 Task: Select remote workplace type.
Action: Mouse moved to (655, 151)
Screenshot: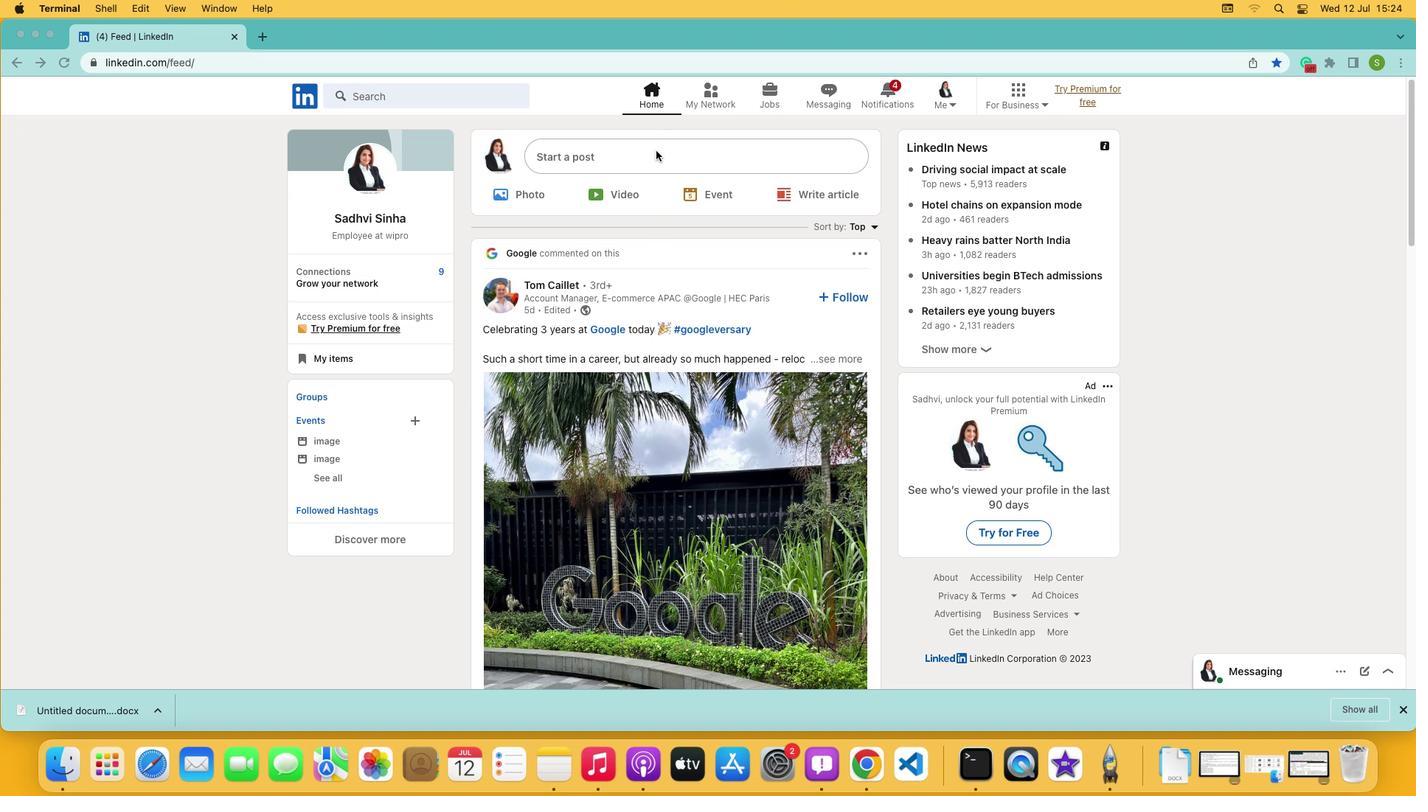 
Action: Mouse pressed left at (655, 151)
Screenshot: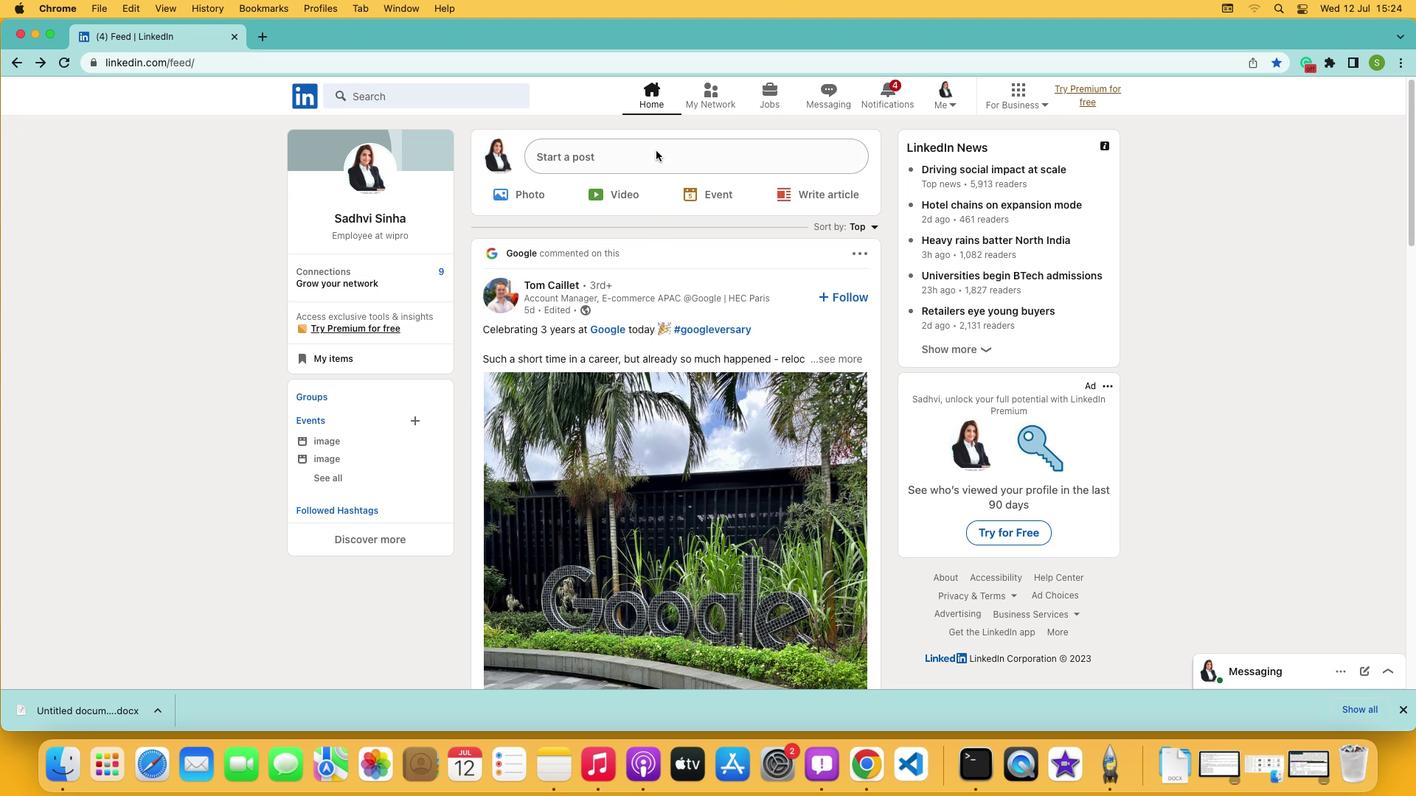 
Action: Mouse pressed left at (655, 151)
Screenshot: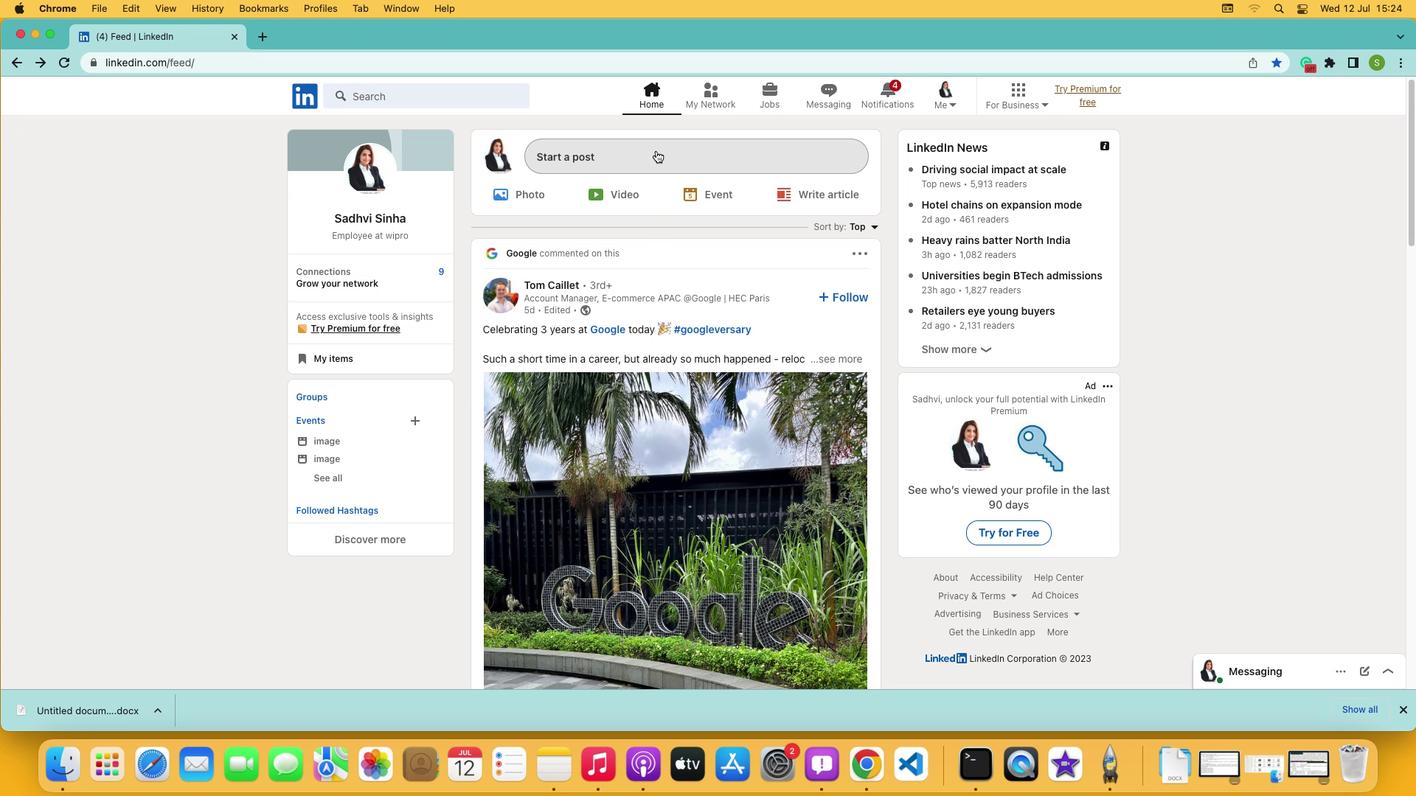 
Action: Mouse moved to (622, 443)
Screenshot: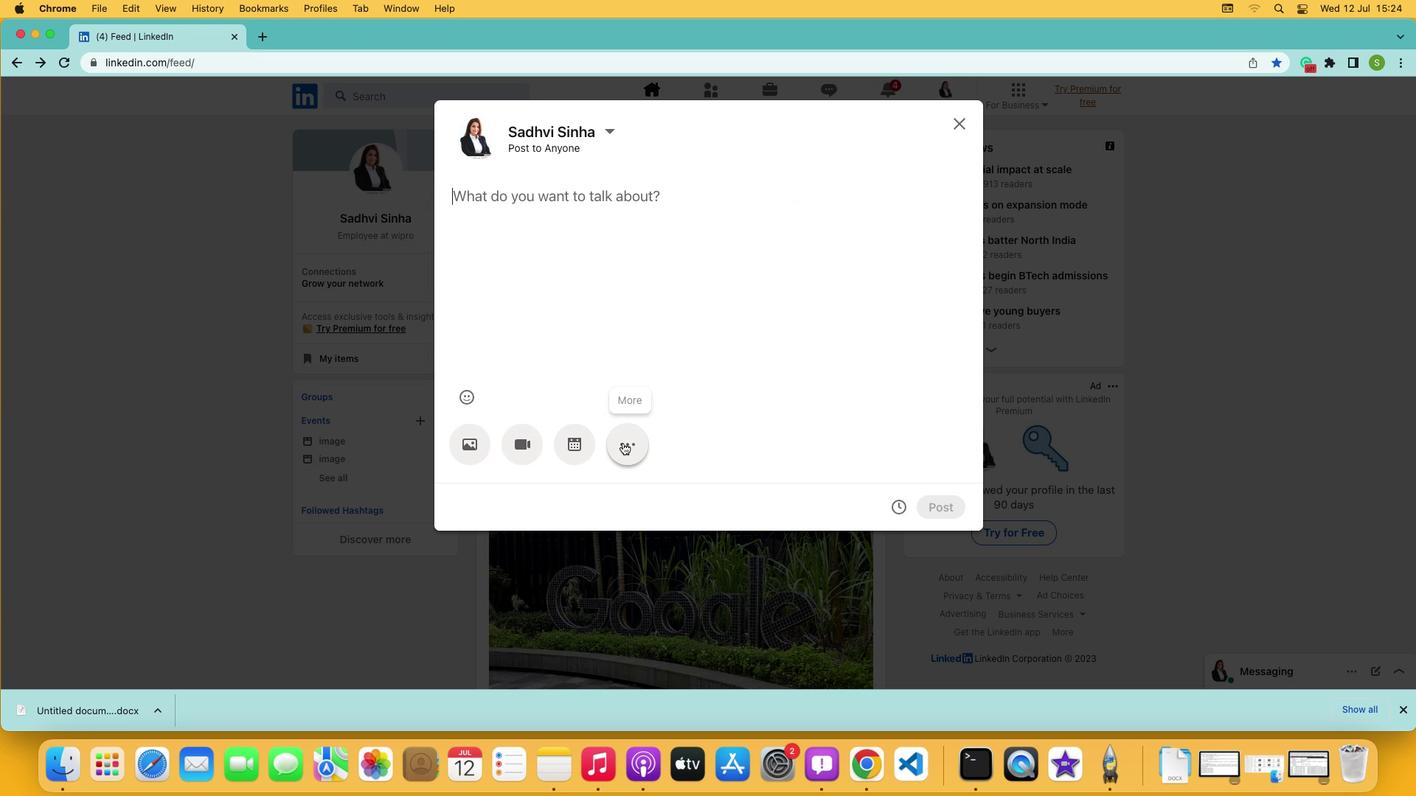 
Action: Mouse pressed left at (622, 443)
Screenshot: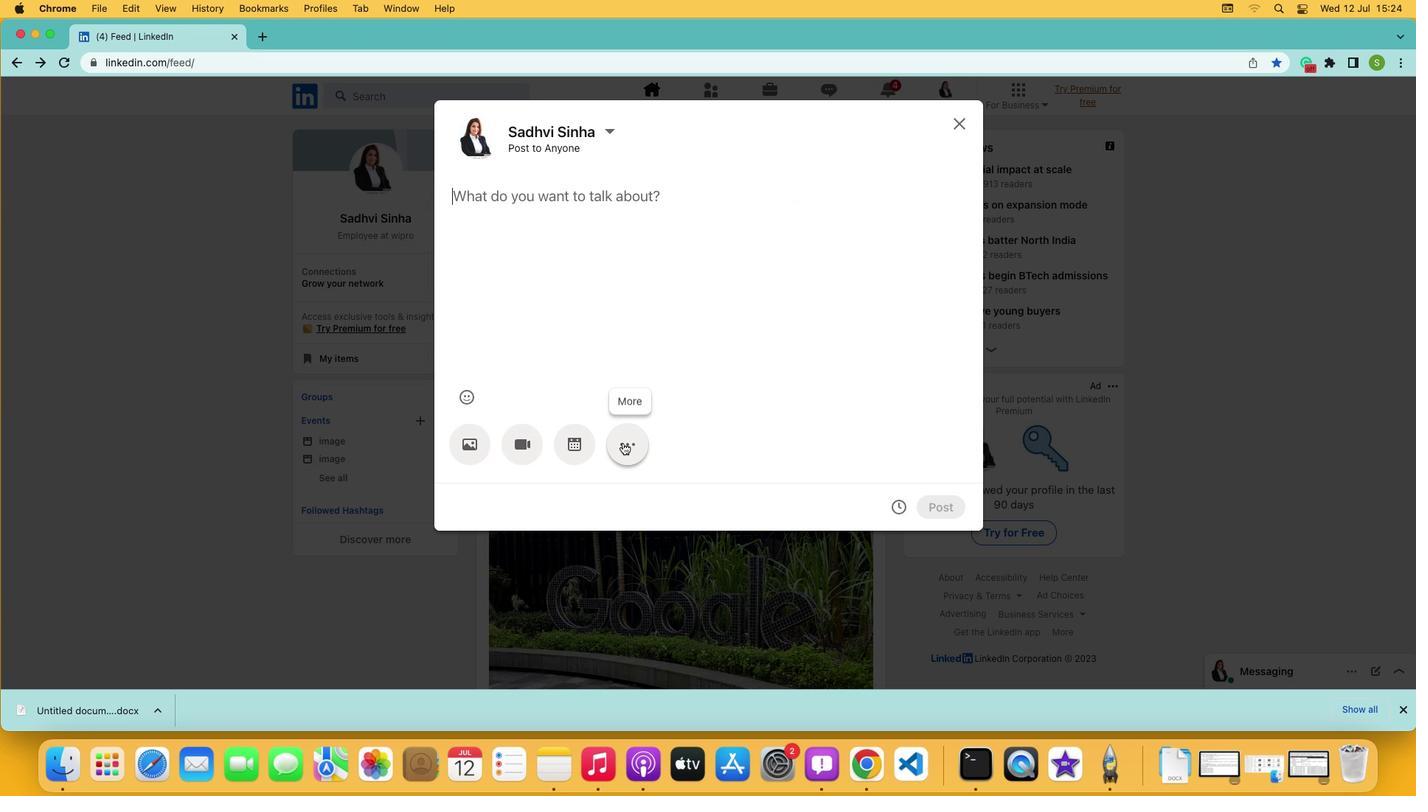 
Action: Mouse moved to (671, 443)
Screenshot: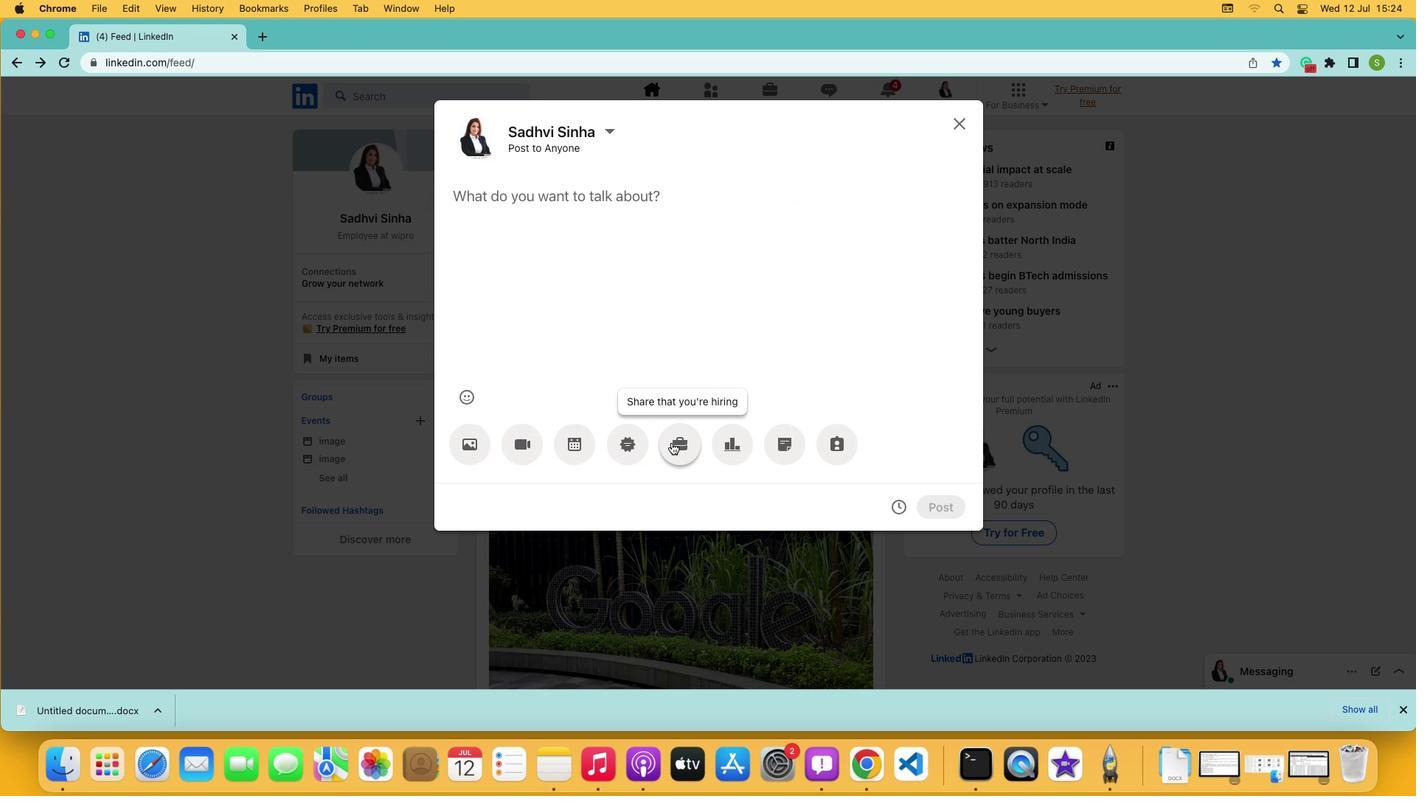 
Action: Mouse pressed left at (671, 443)
Screenshot: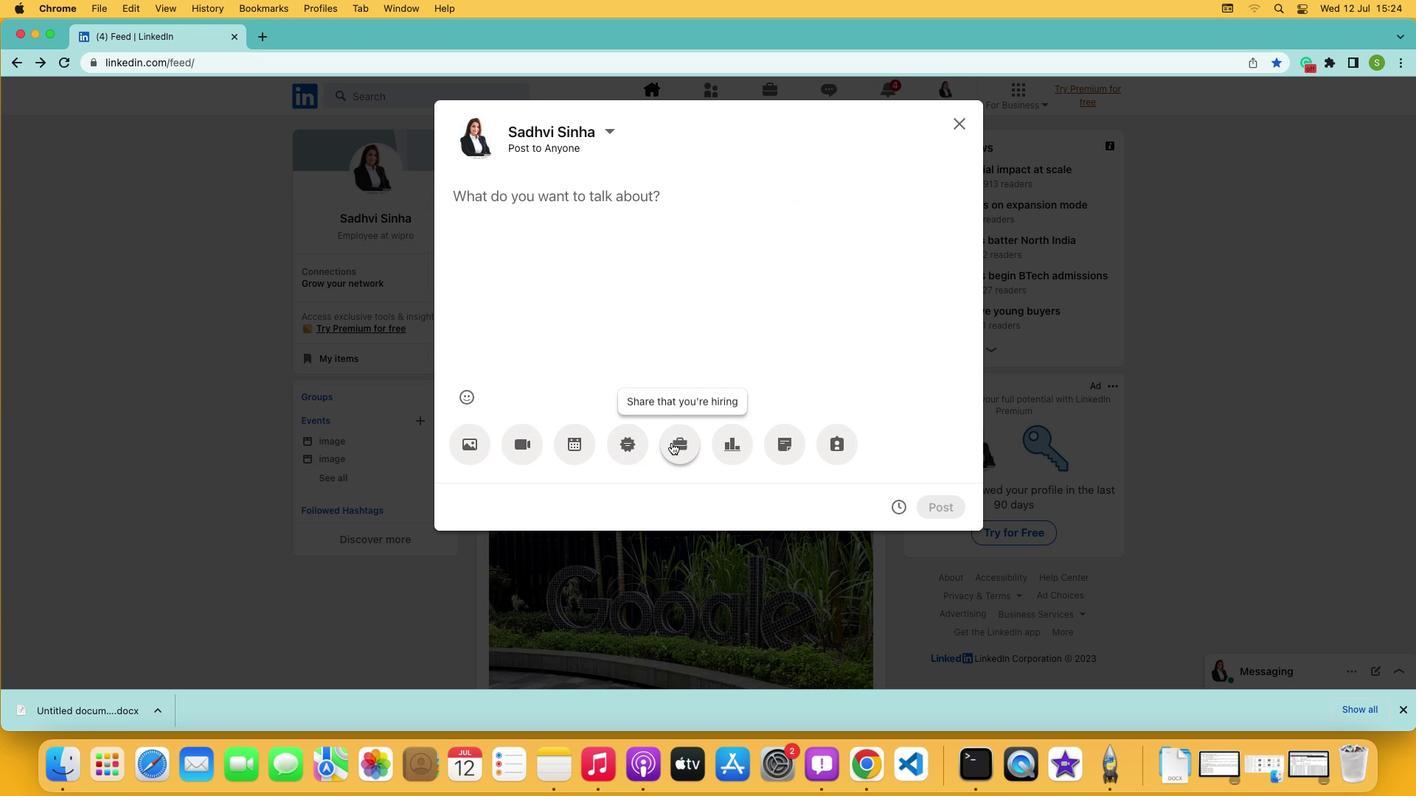 
Action: Mouse moved to (685, 295)
Screenshot: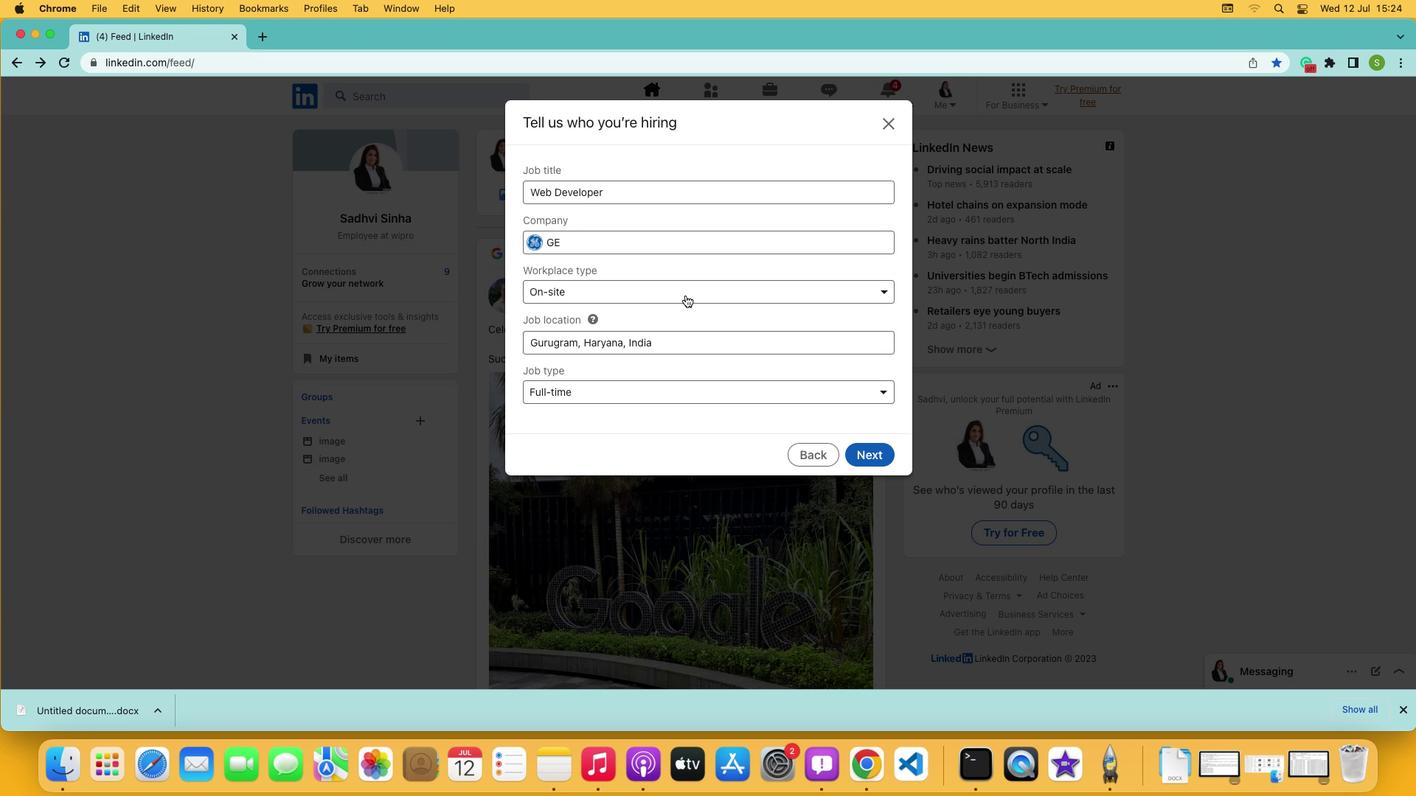 
Action: Mouse pressed left at (685, 295)
Screenshot: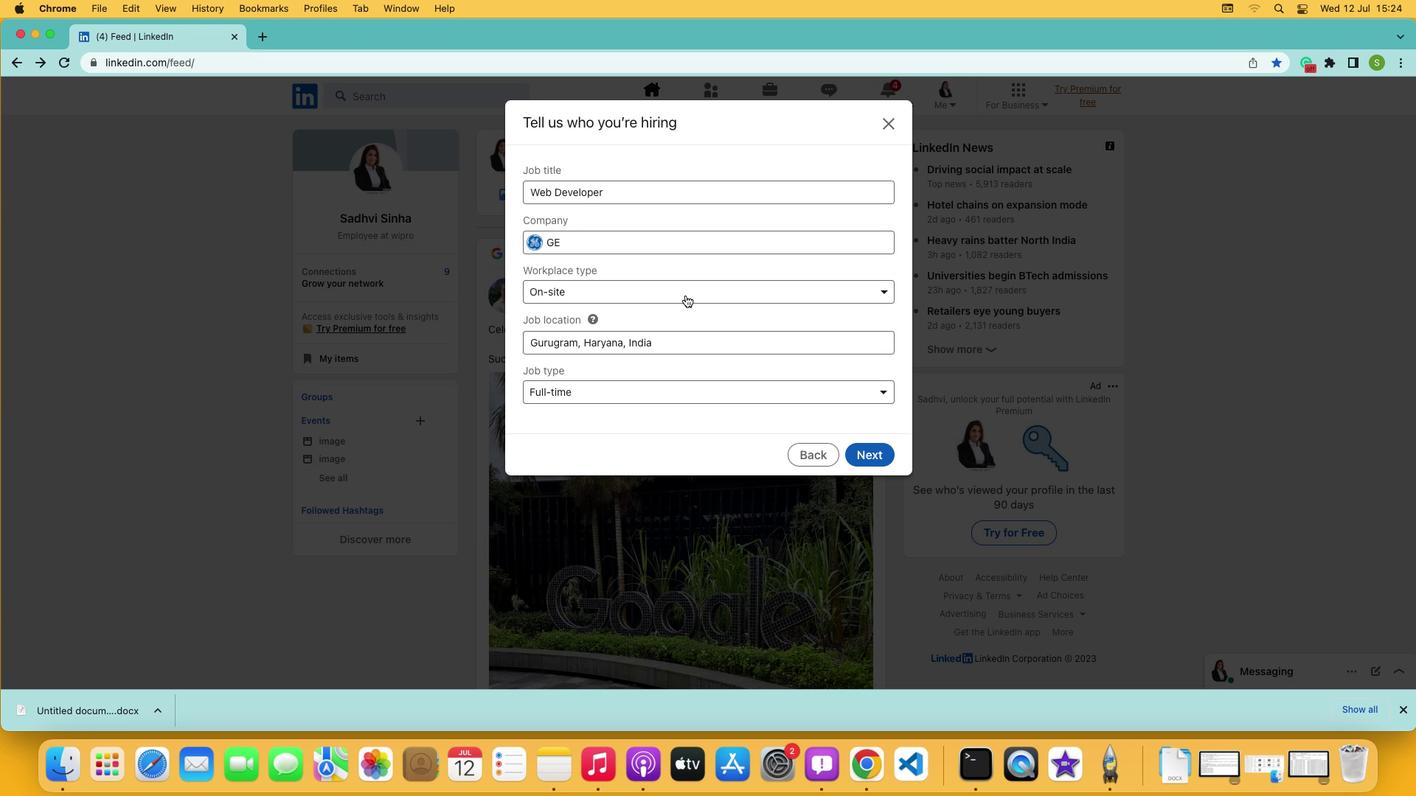 
Action: Mouse moved to (666, 415)
Screenshot: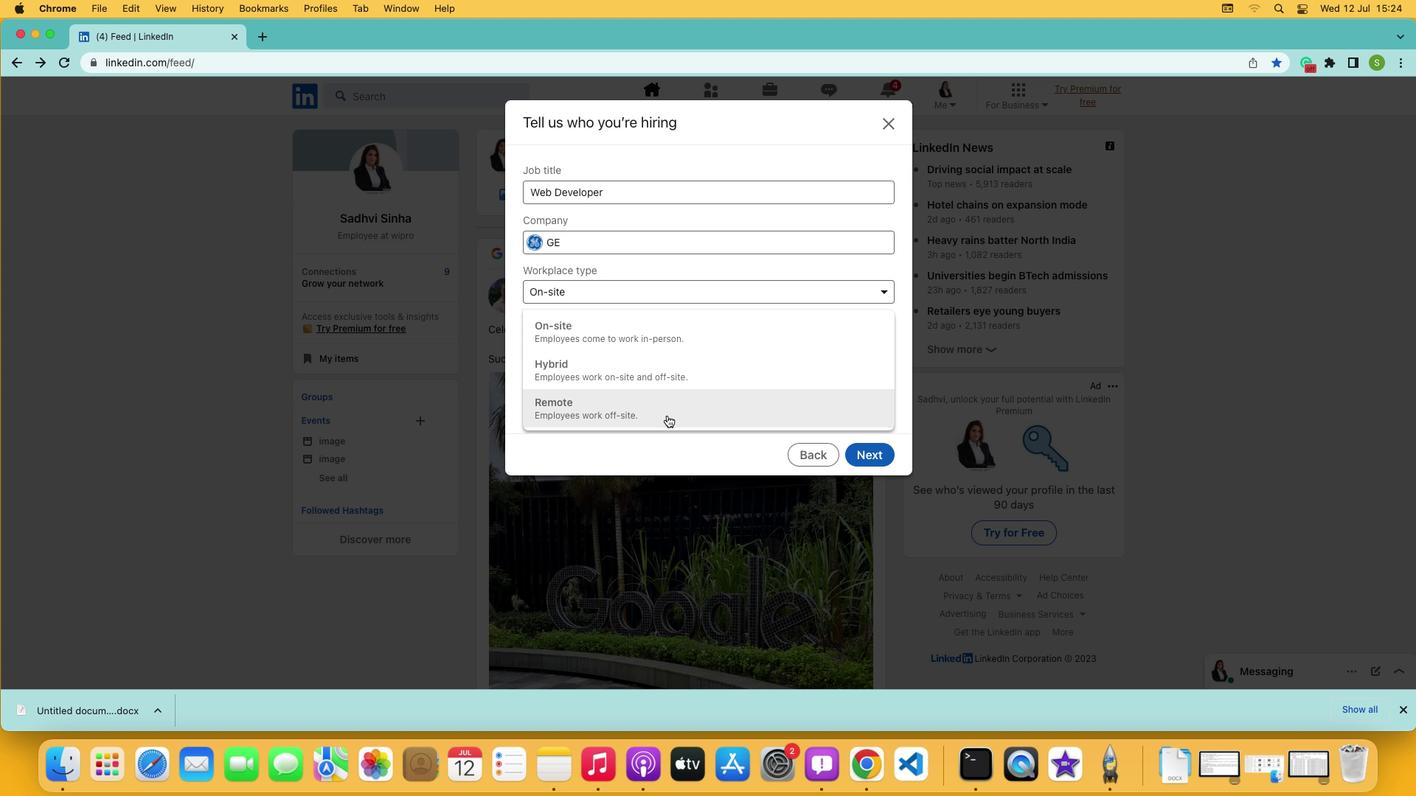 
Action: Mouse pressed left at (666, 415)
Screenshot: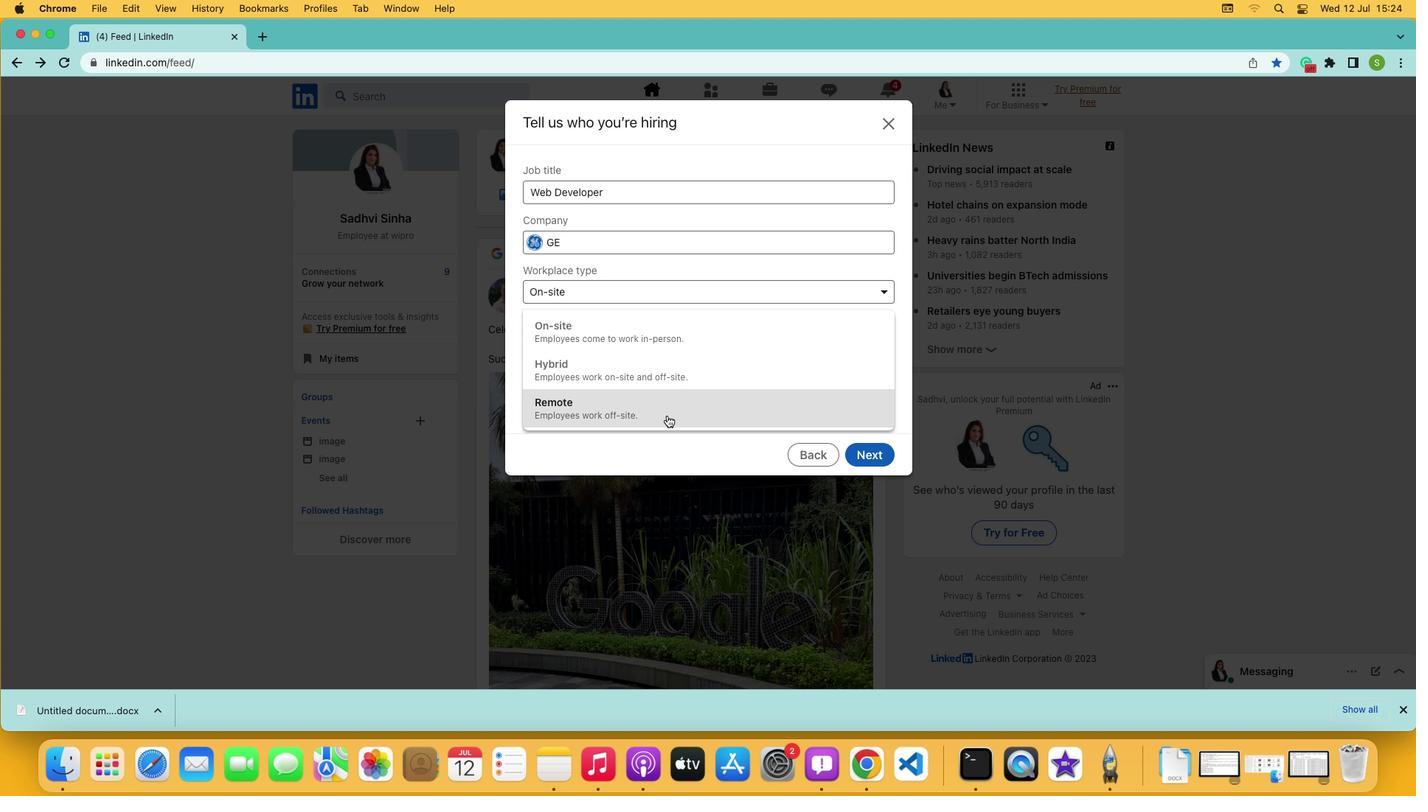 
